 Task: Add Hyland's Baby Oral Pain Relief to the cart.
Action: Mouse moved to (274, 141)
Screenshot: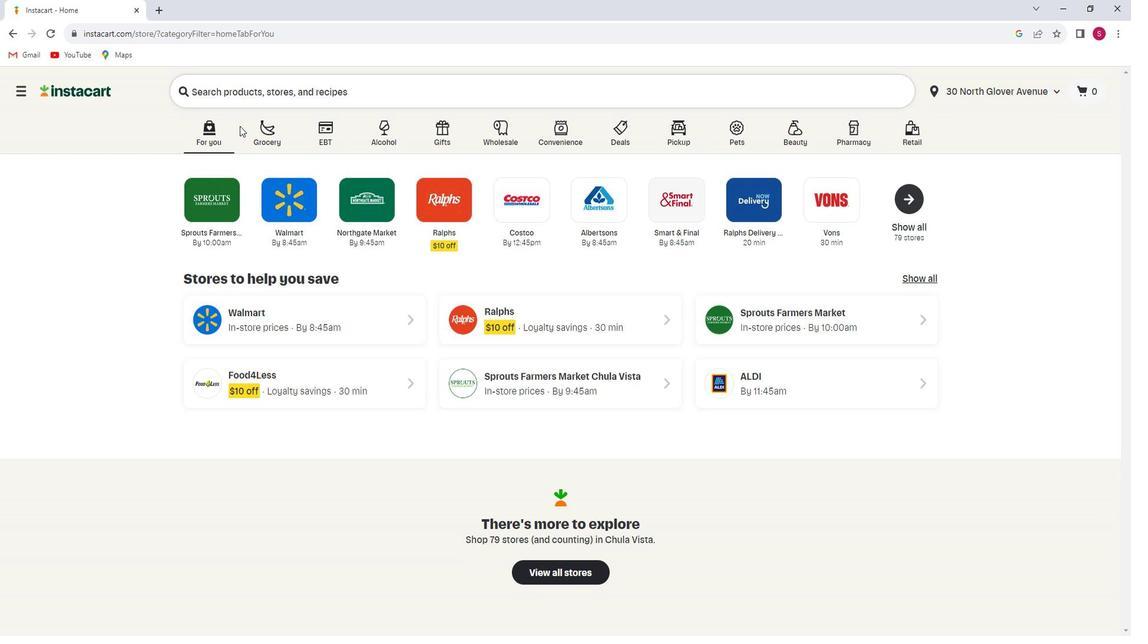 
Action: Mouse pressed left at (274, 141)
Screenshot: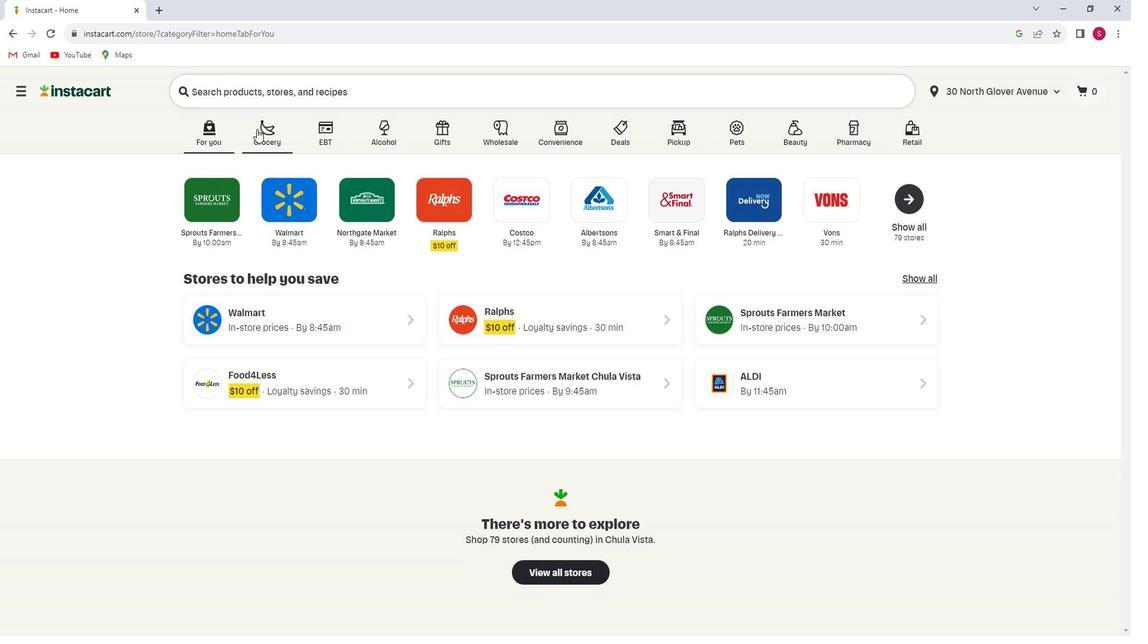 
Action: Mouse moved to (294, 345)
Screenshot: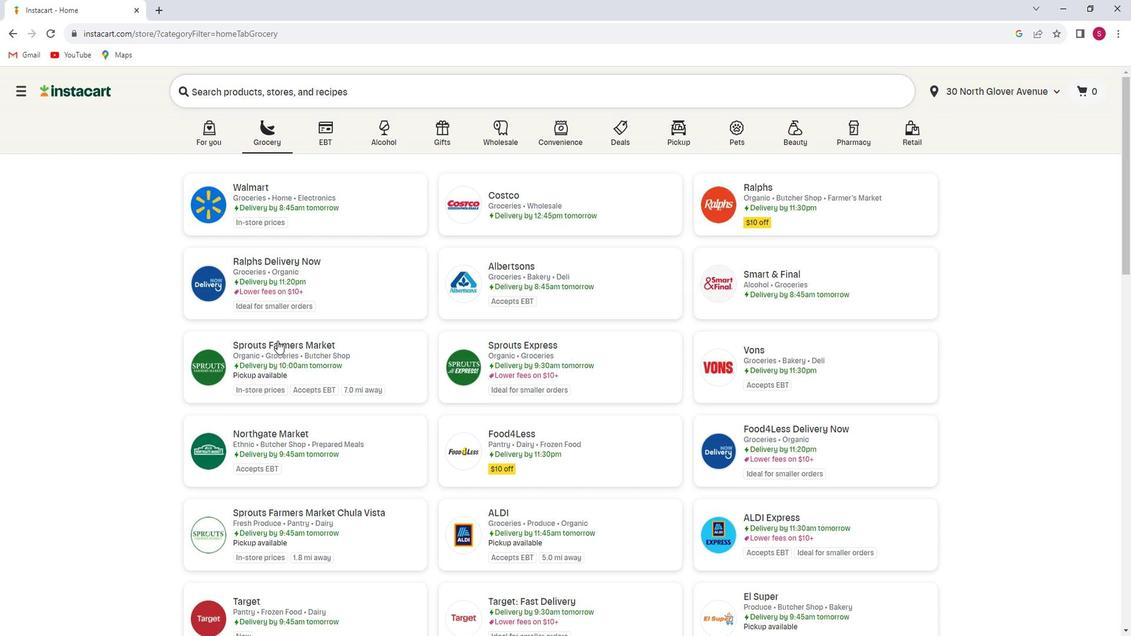 
Action: Mouse pressed left at (294, 345)
Screenshot: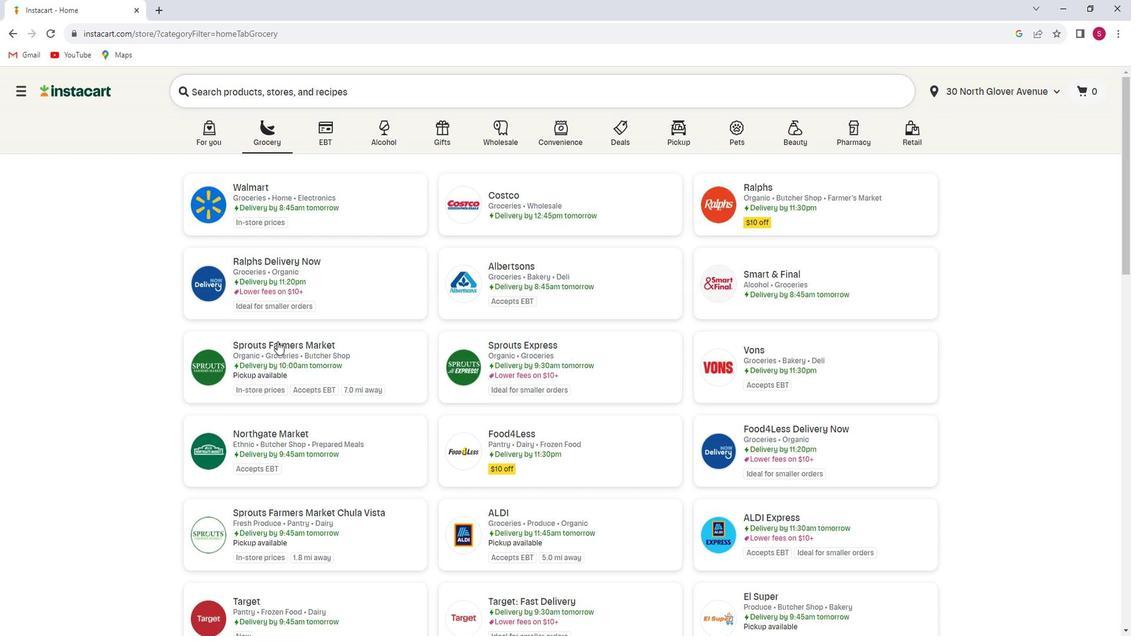 
Action: Mouse moved to (127, 321)
Screenshot: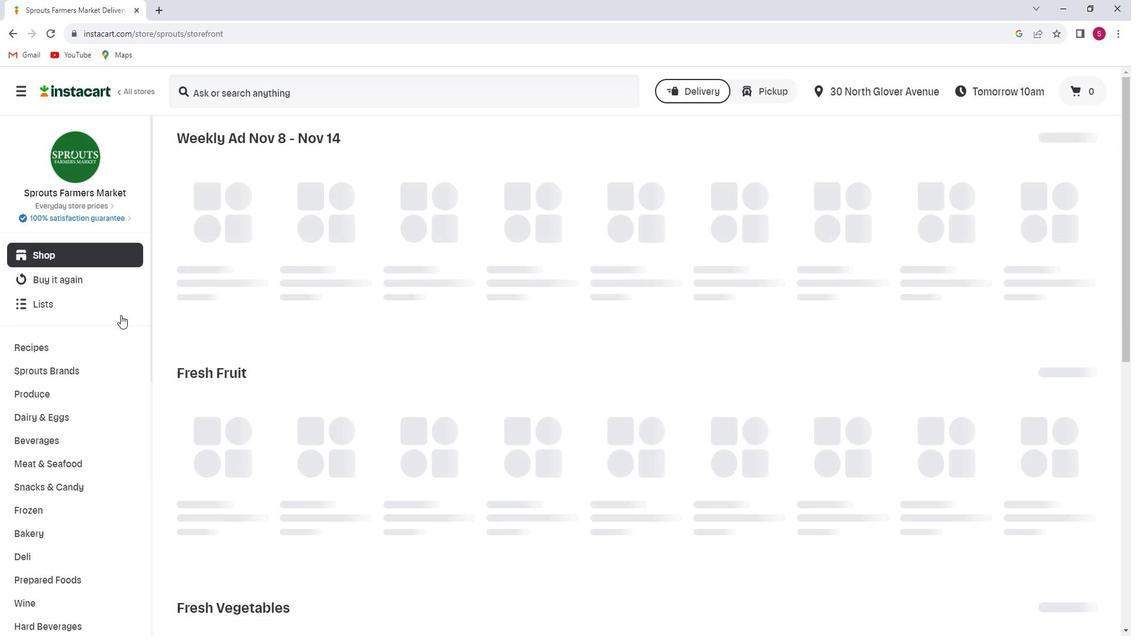
Action: Mouse scrolled (127, 320) with delta (0, 0)
Screenshot: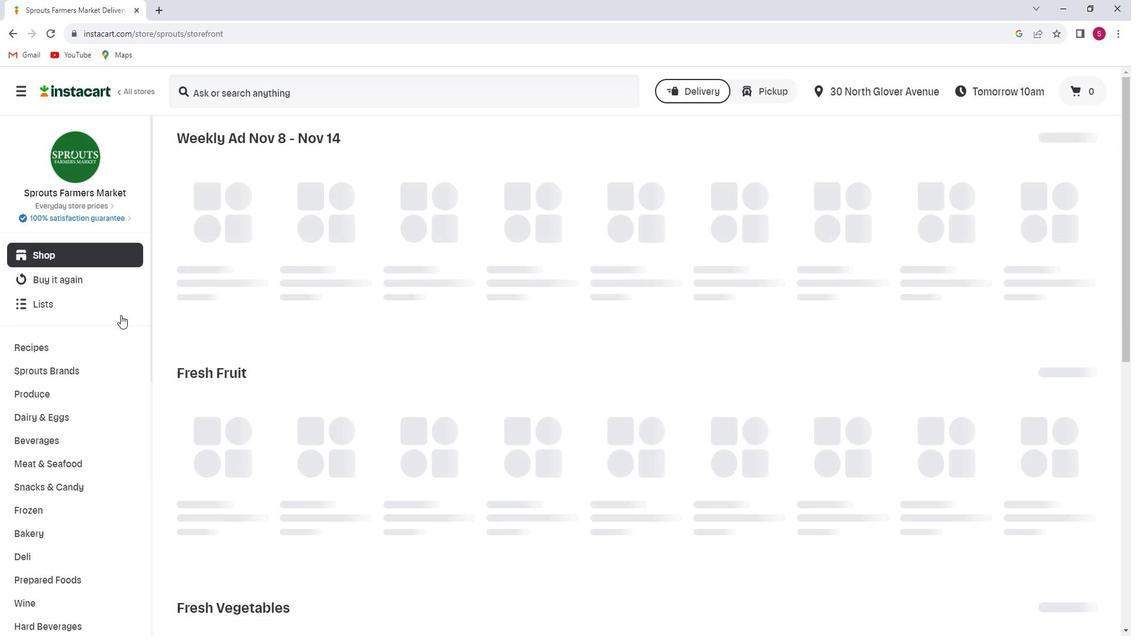 
Action: Mouse scrolled (127, 320) with delta (0, 0)
Screenshot: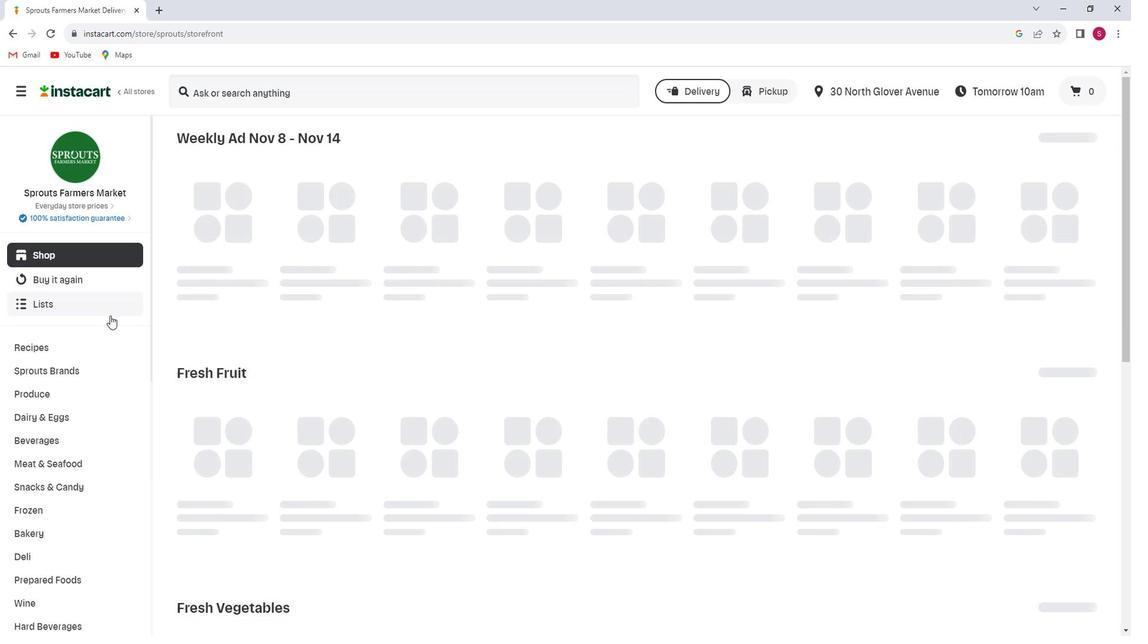
Action: Mouse scrolled (127, 320) with delta (0, 0)
Screenshot: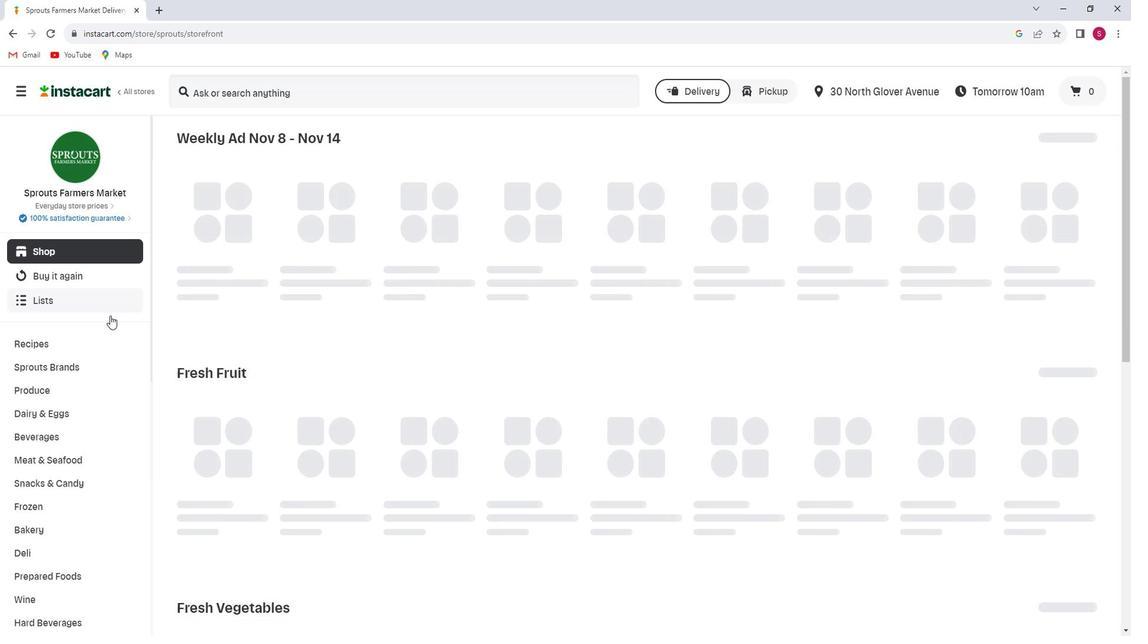 
Action: Mouse scrolled (127, 320) with delta (0, 0)
Screenshot: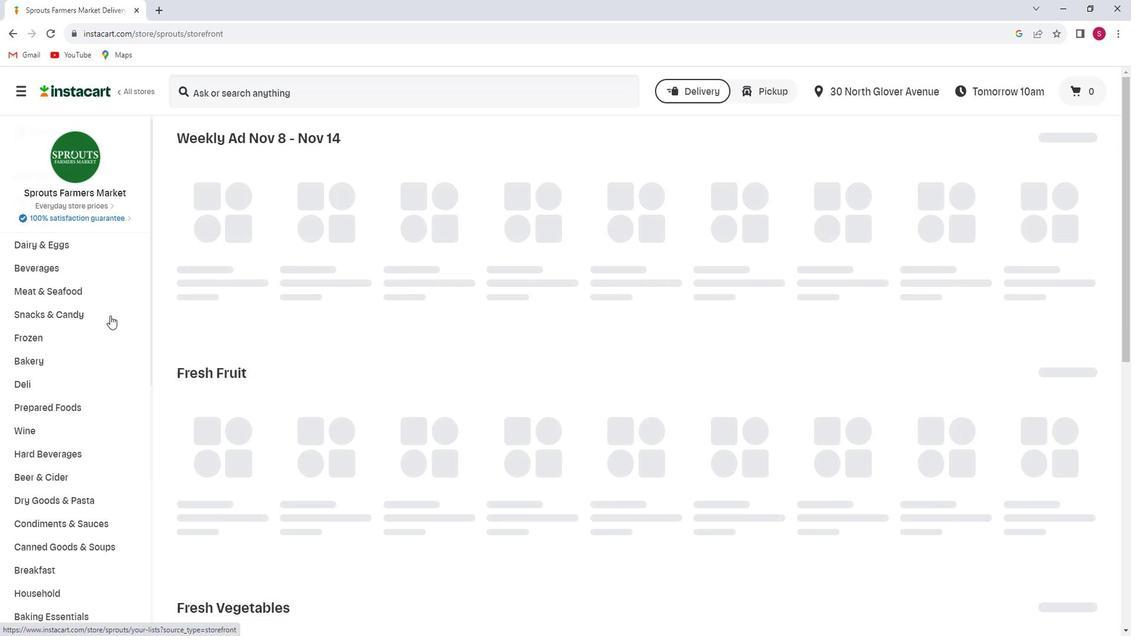 
Action: Mouse scrolled (127, 320) with delta (0, 0)
Screenshot: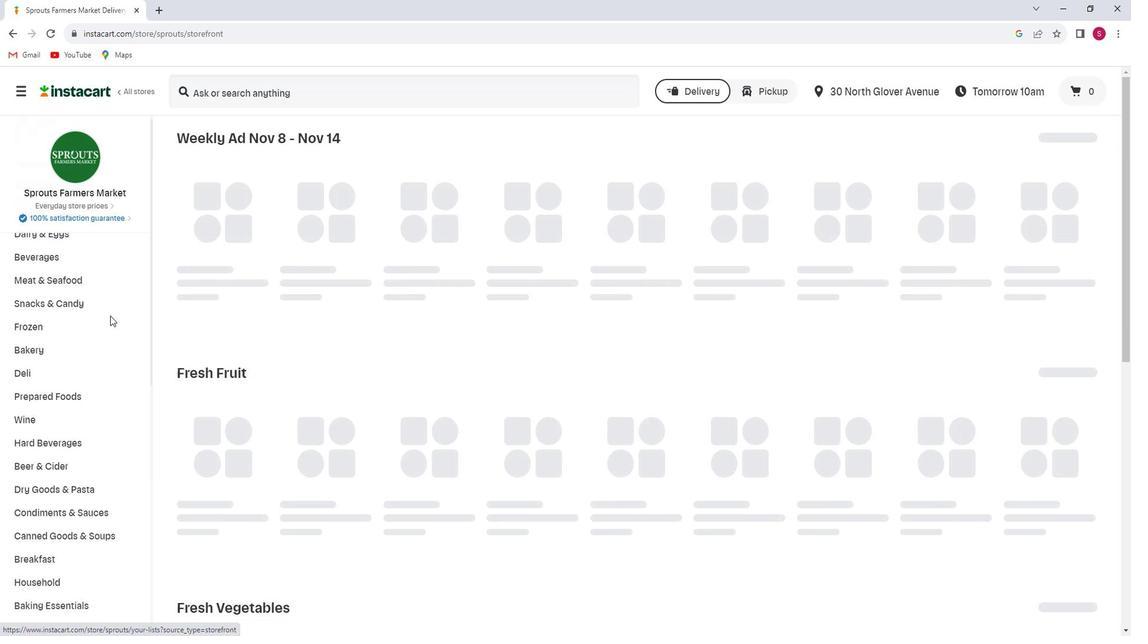 
Action: Mouse scrolled (127, 320) with delta (0, 0)
Screenshot: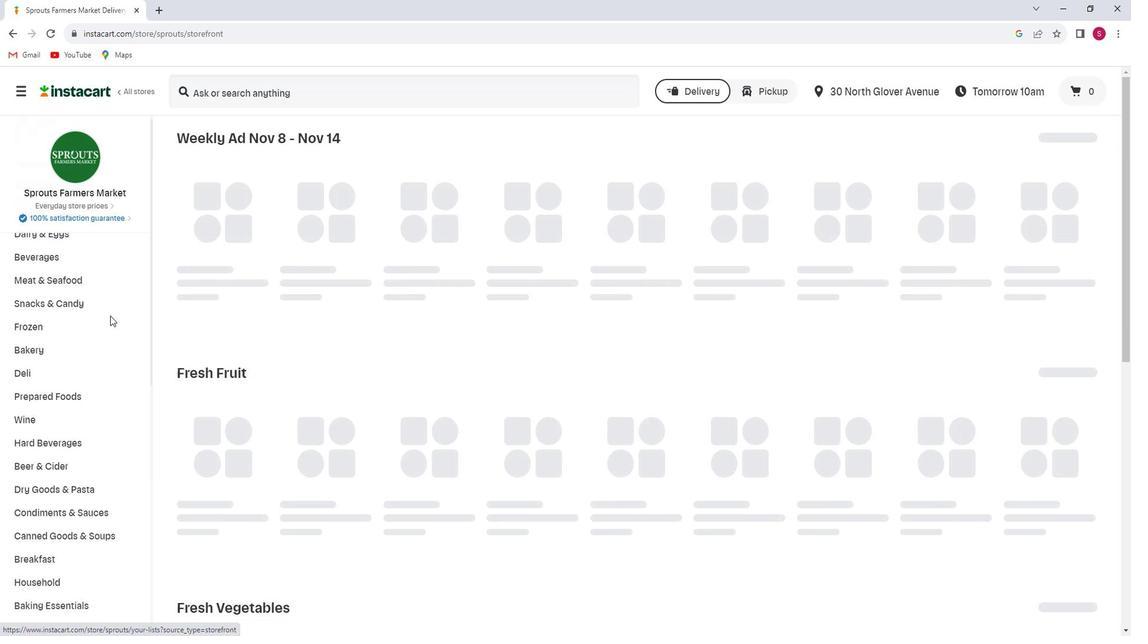 
Action: Mouse scrolled (127, 320) with delta (0, 0)
Screenshot: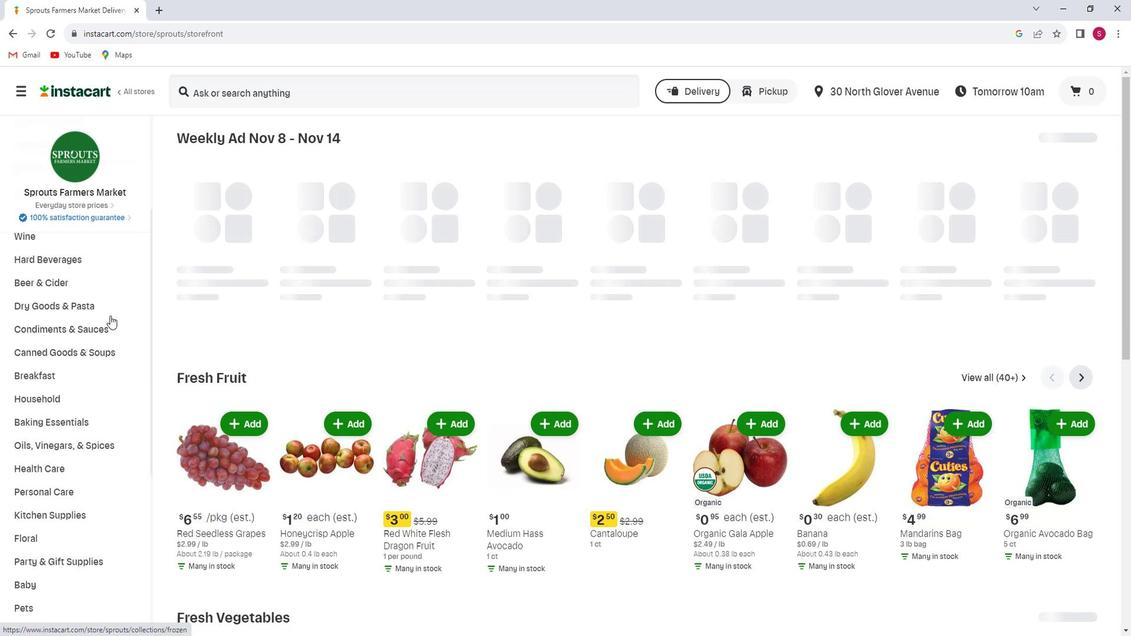 
Action: Mouse scrolled (127, 320) with delta (0, 0)
Screenshot: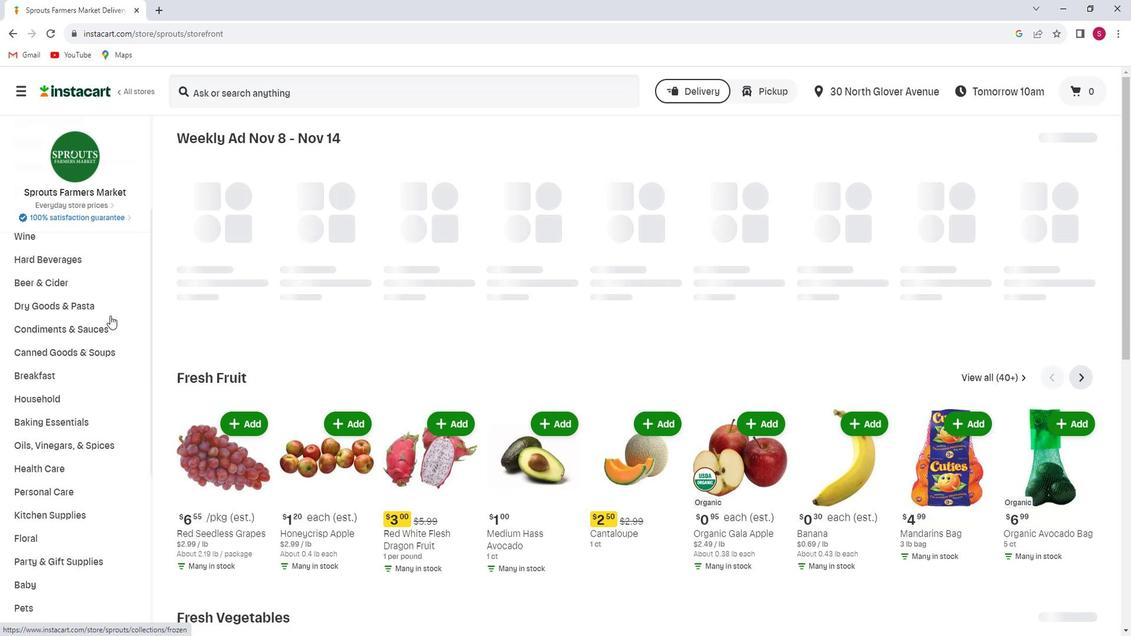 
Action: Mouse scrolled (127, 320) with delta (0, 0)
Screenshot: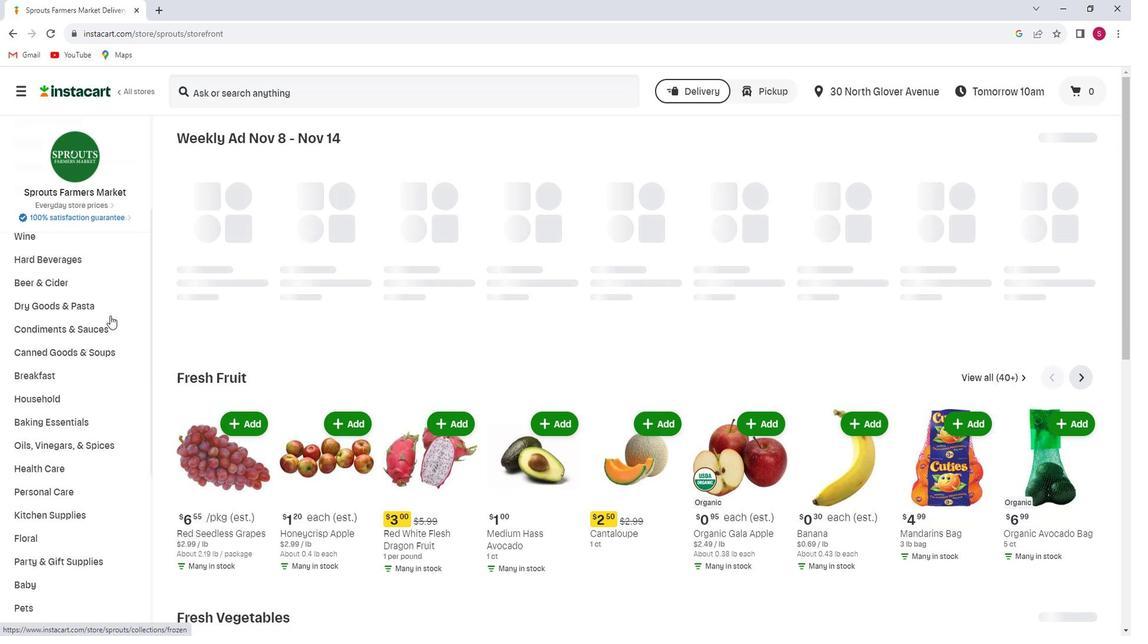 
Action: Mouse scrolled (127, 320) with delta (0, 0)
Screenshot: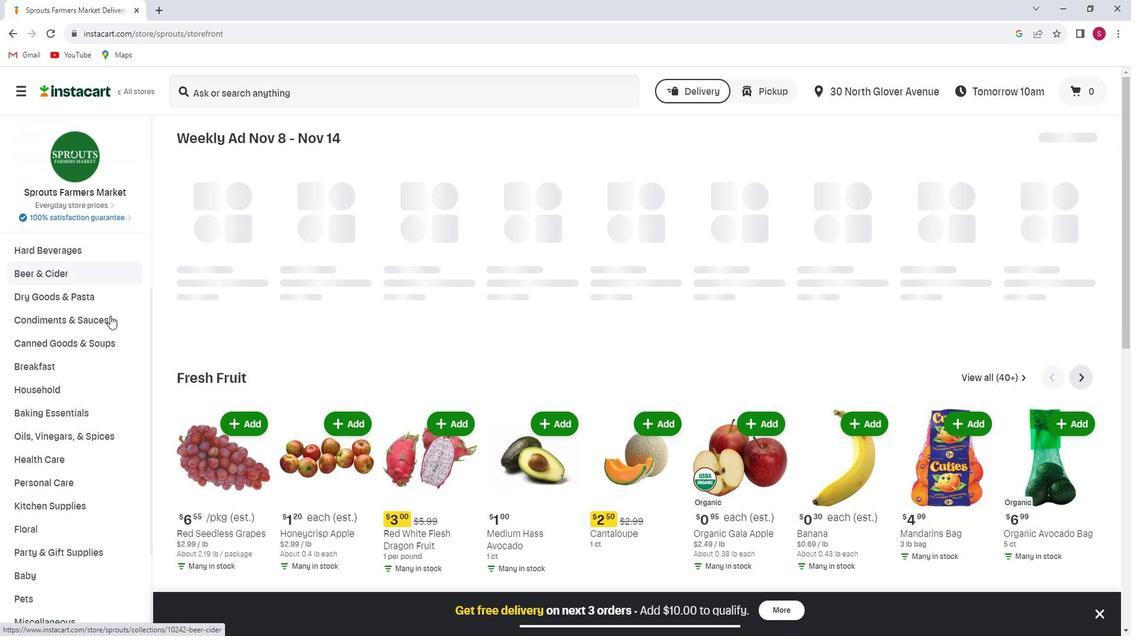 
Action: Mouse scrolled (127, 320) with delta (0, 0)
Screenshot: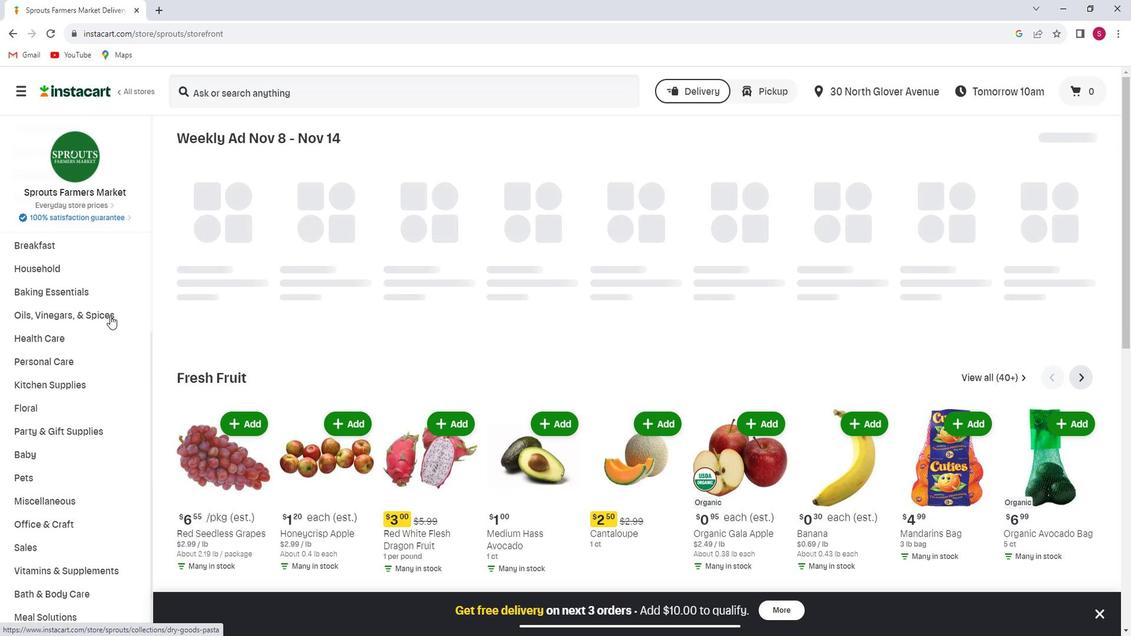 
Action: Mouse scrolled (127, 320) with delta (0, 0)
Screenshot: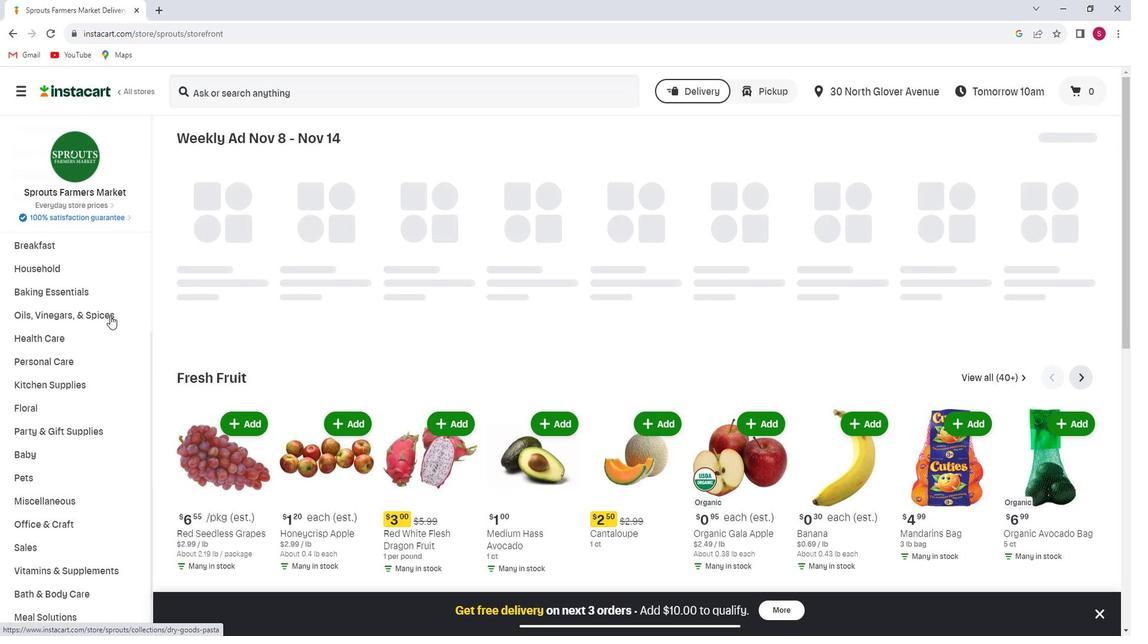 
Action: Mouse scrolled (127, 320) with delta (0, 0)
Screenshot: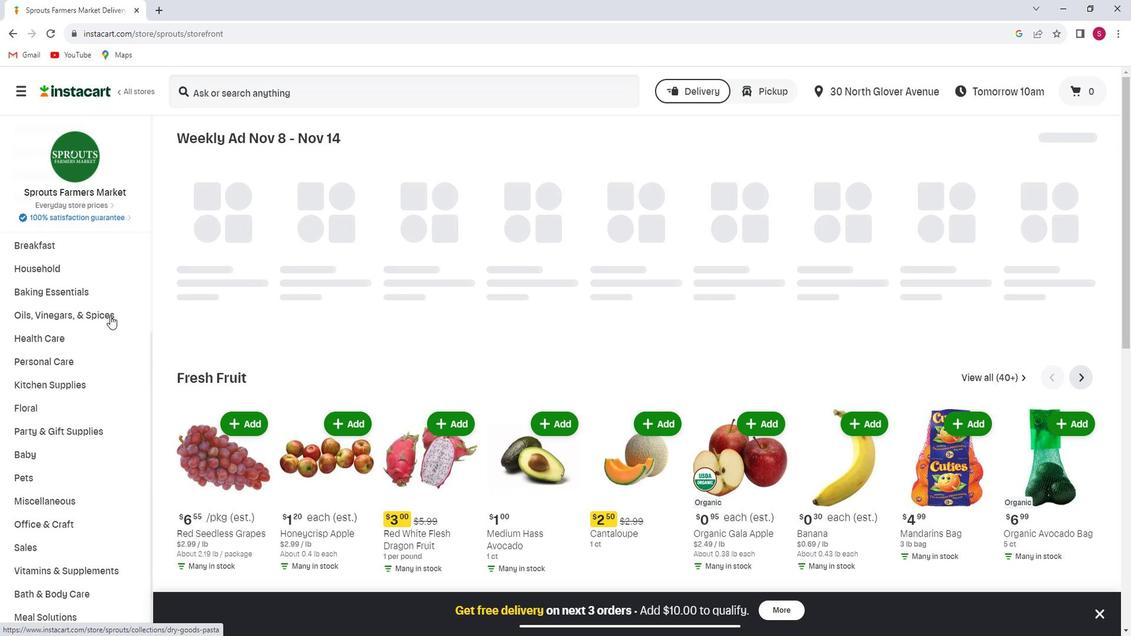 
Action: Mouse moved to (77, 456)
Screenshot: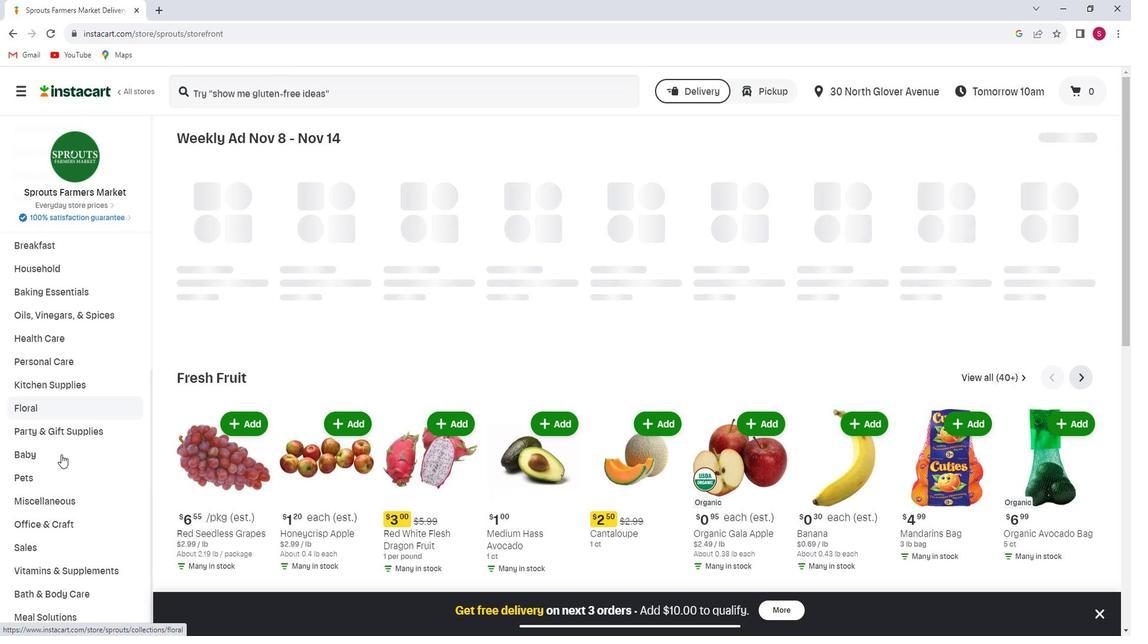 
Action: Mouse pressed left at (77, 456)
Screenshot: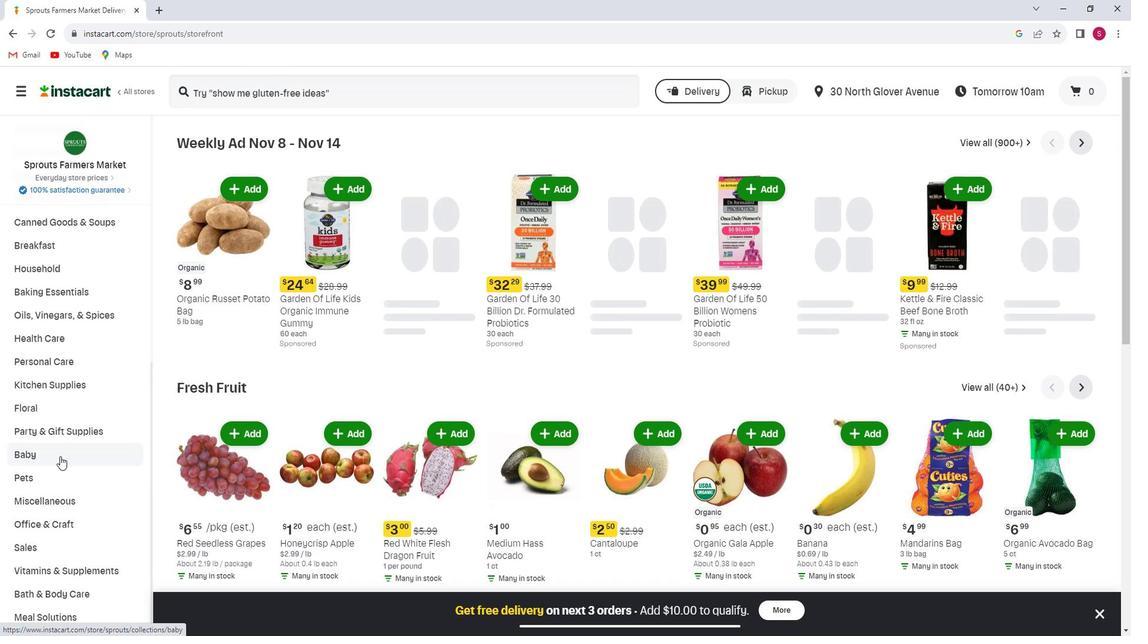 
Action: Mouse moved to (73, 482)
Screenshot: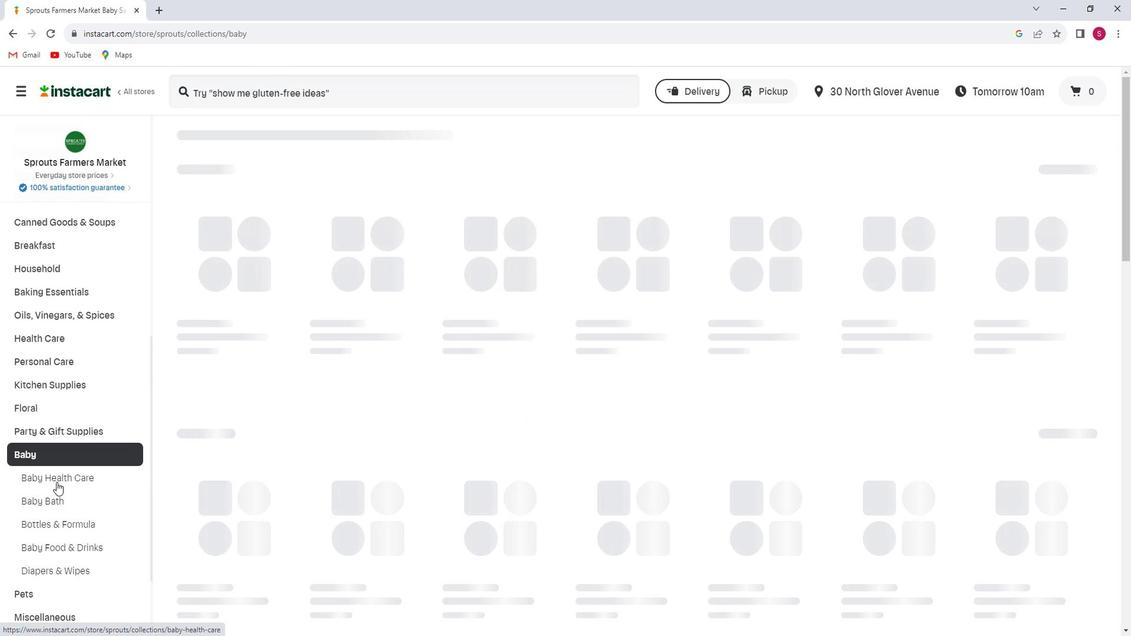 
Action: Mouse pressed left at (73, 482)
Screenshot: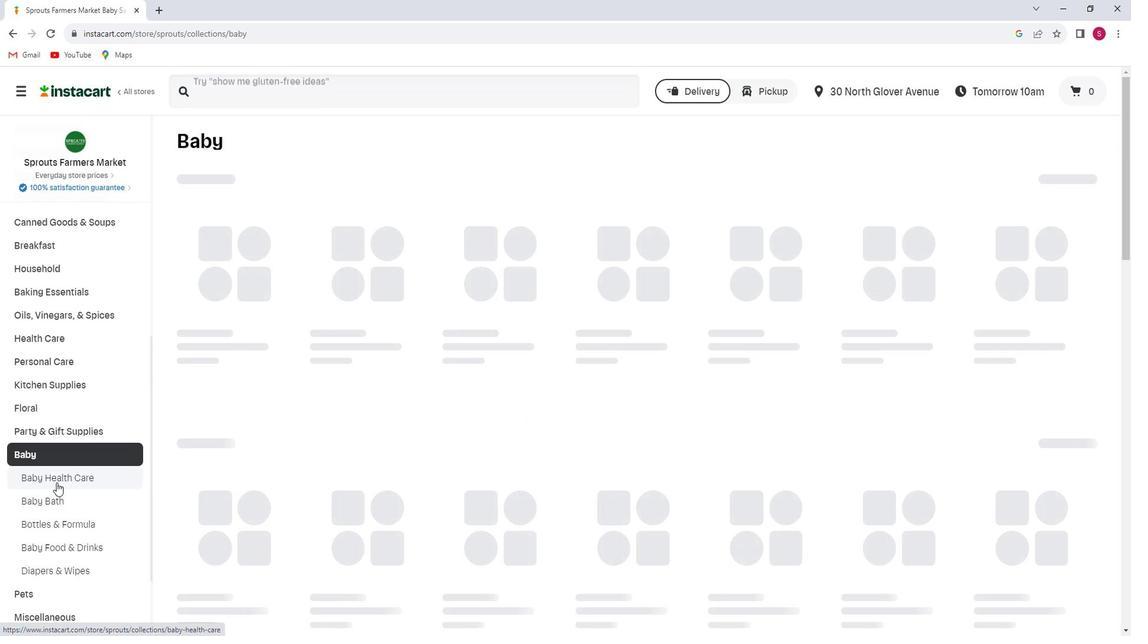 
Action: Mouse moved to (323, 110)
Screenshot: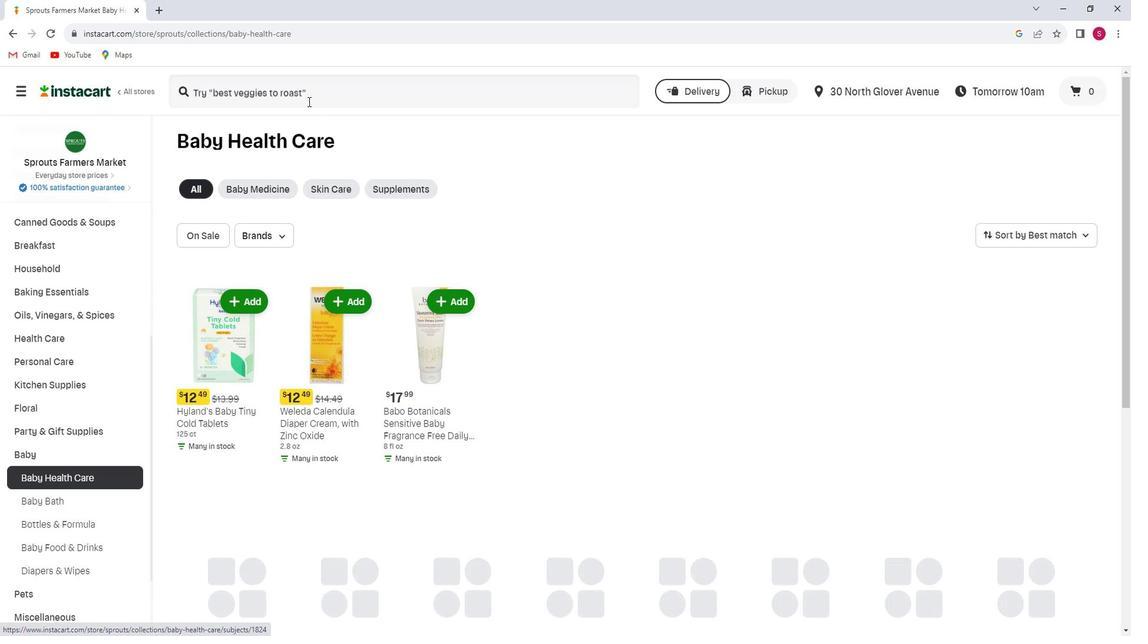 
Action: Mouse pressed left at (323, 110)
Screenshot: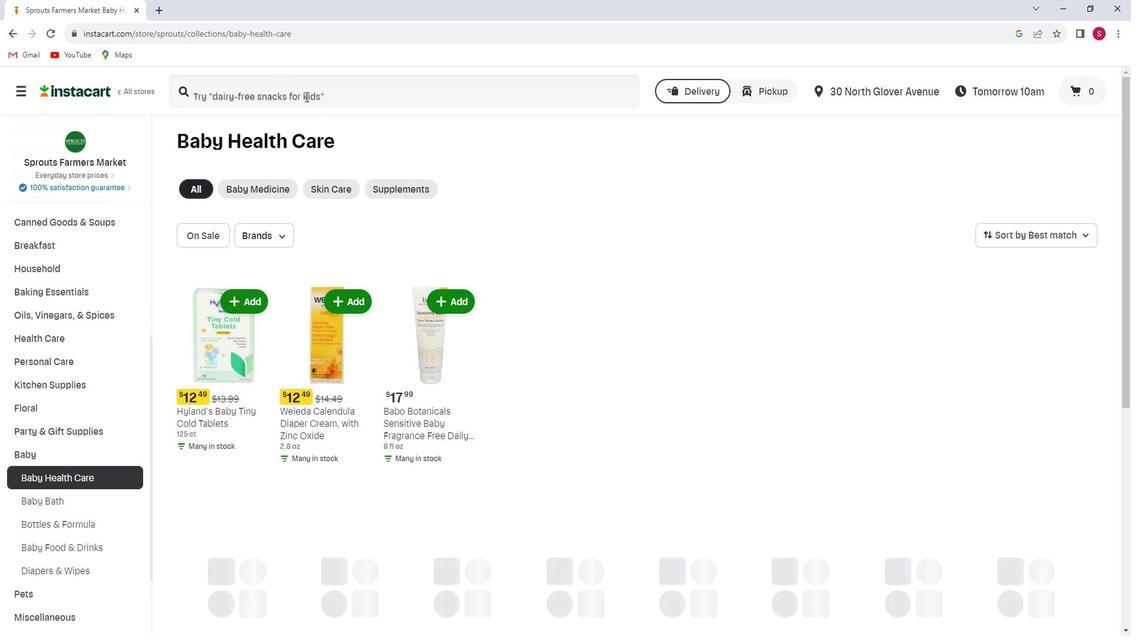 
Action: Key pressed <Key.shift><Key.shift><Key.shift><Key.shift><Key.shift><Key.shift><Key.shift><Key.shift><Key.shift><Key.shift>Hyland's<Key.space><Key.shift>Baby<Key.space><Key.shift>Oral<Key.space><Key.shift>Pain<Key.space><Key.shift>Relief<Key.enter>
Screenshot: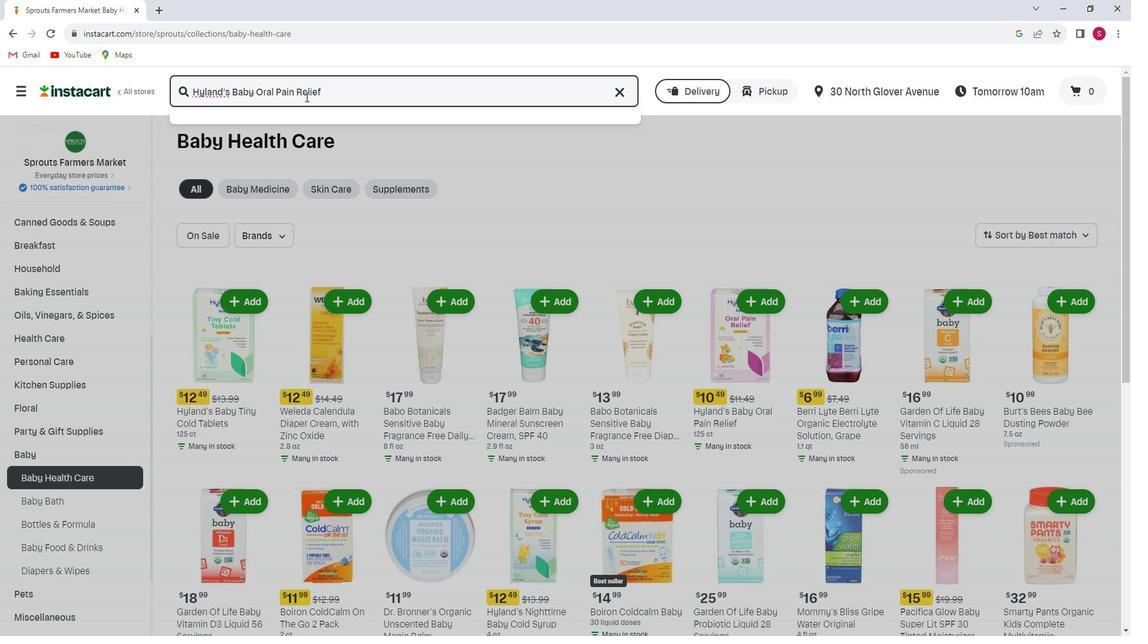 
Action: Mouse moved to (709, 228)
Screenshot: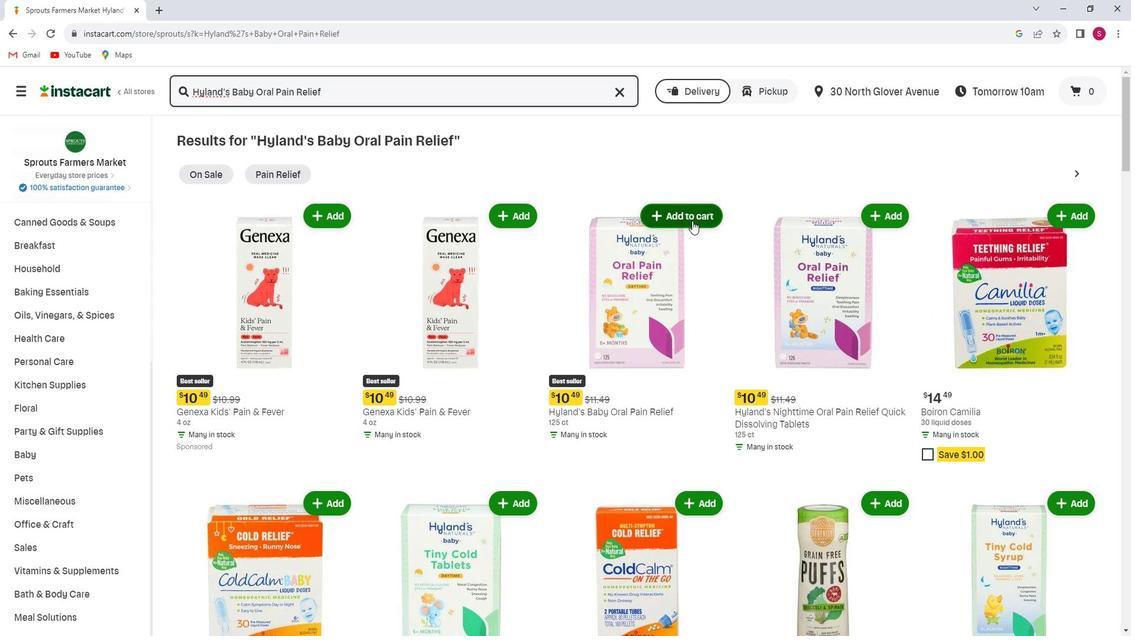
Action: Mouse pressed left at (709, 228)
Screenshot: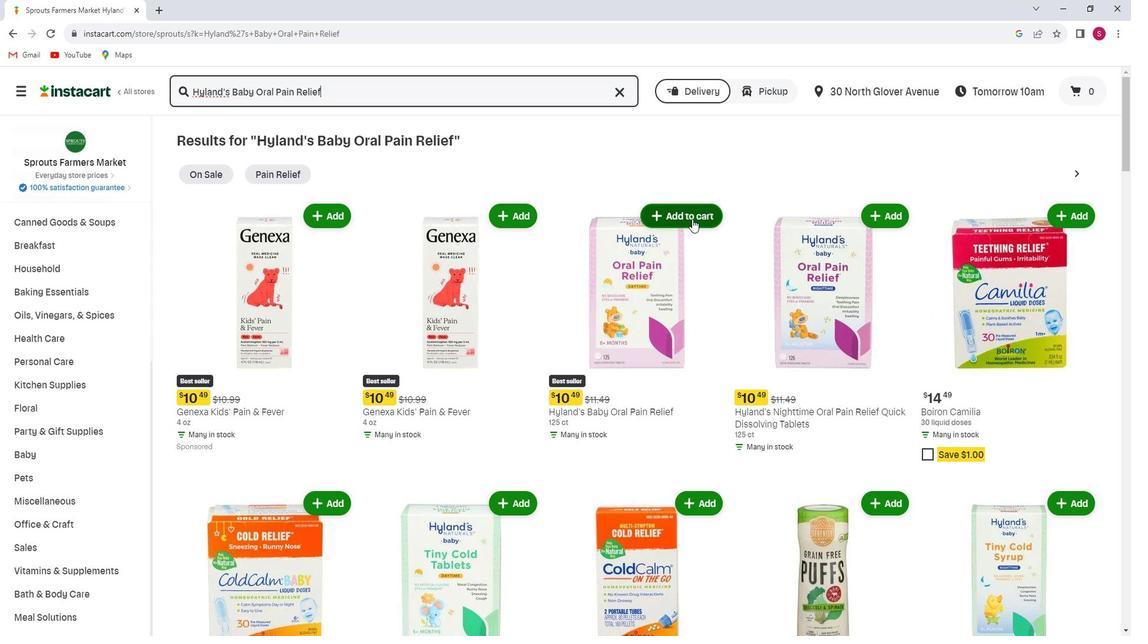 
Action: Mouse moved to (702, 253)
Screenshot: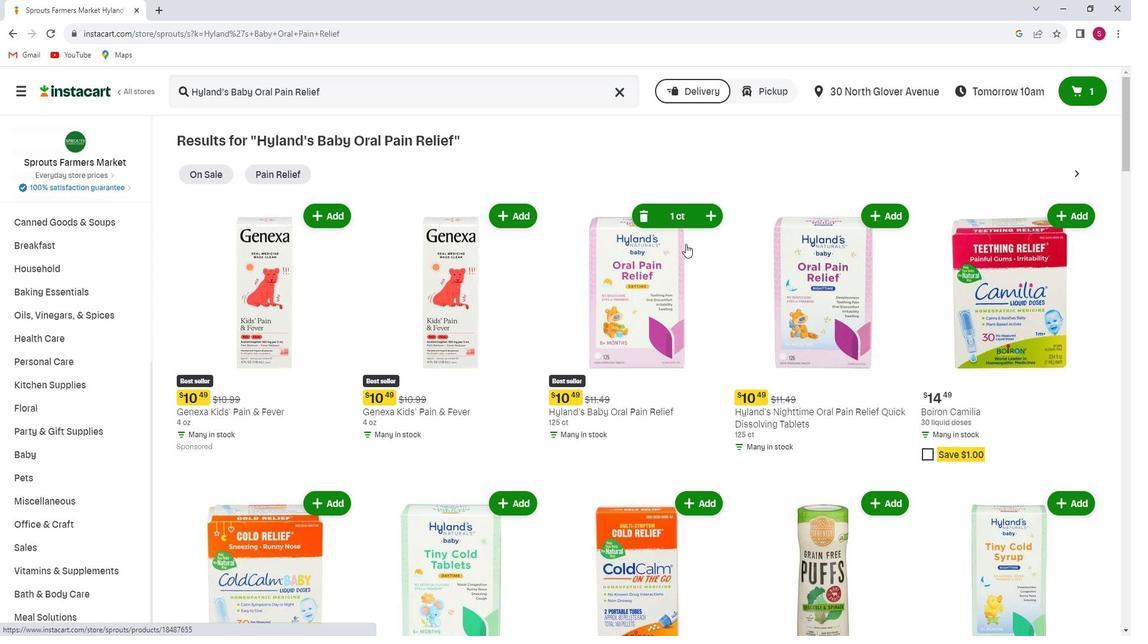 
